 Task: Search for the email from 'shubham.jain@softage.net' with the subject 'Your trial has ended' and move it to the 'Deal Closed' folder.
Action: Mouse moved to (246, 10)
Screenshot: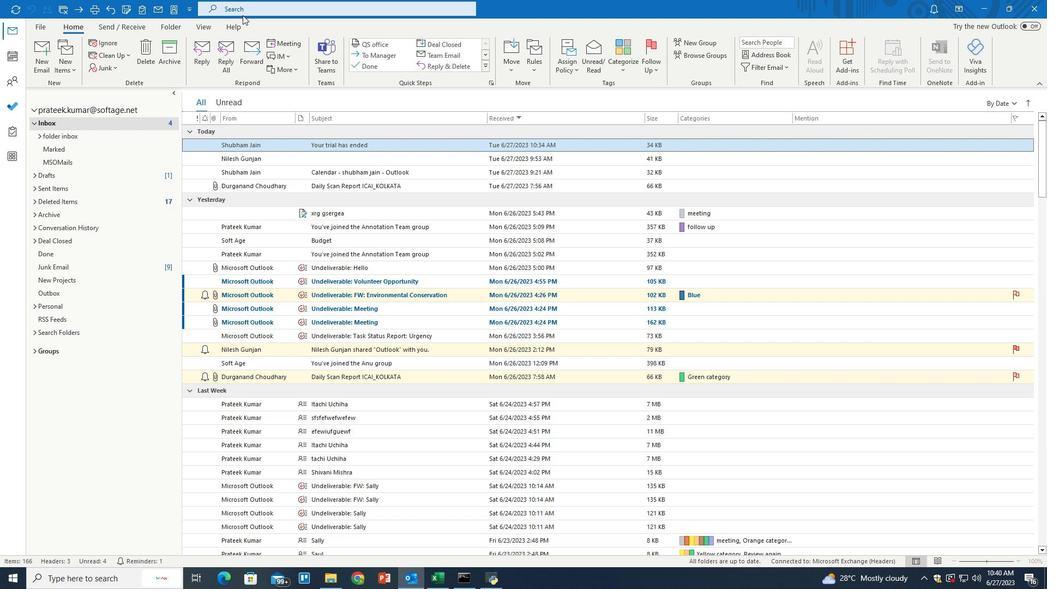 
Action: Mouse pressed left at (246, 10)
Screenshot: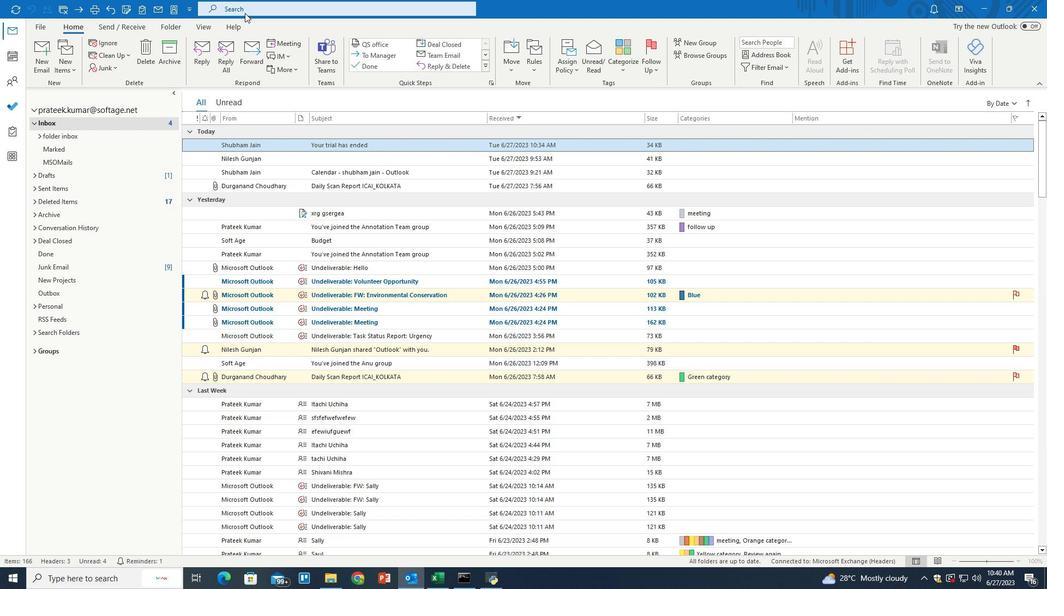 
Action: Mouse moved to (520, 7)
Screenshot: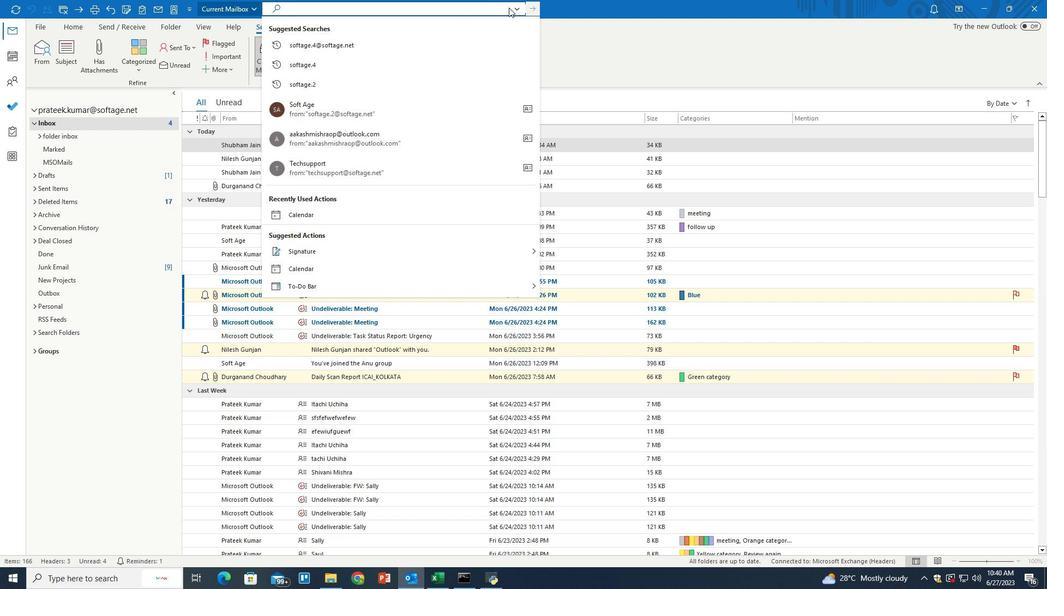 
Action: Mouse pressed left at (520, 7)
Screenshot: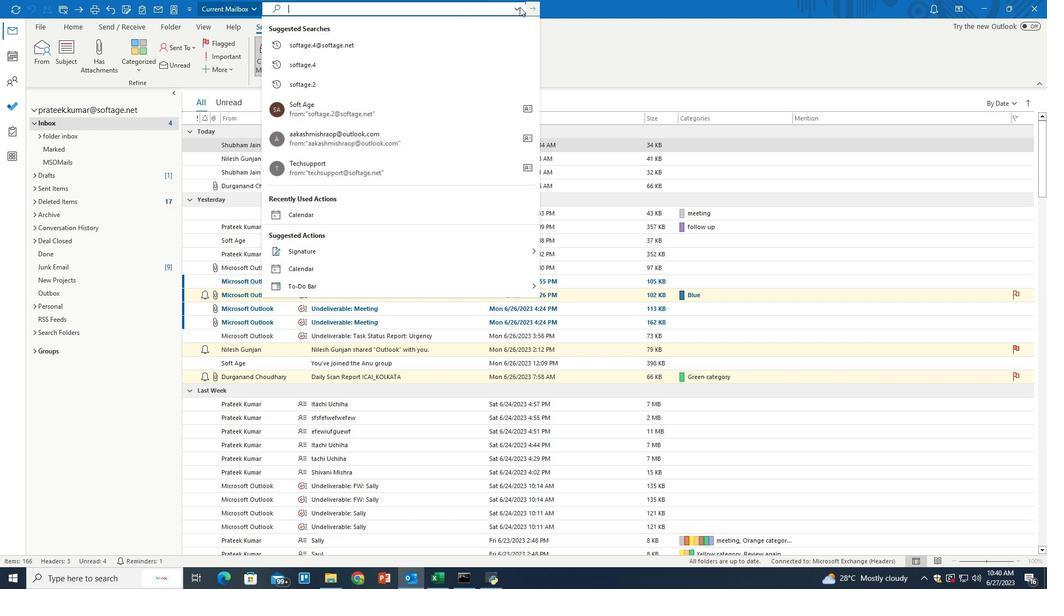 
Action: Mouse moved to (336, 155)
Screenshot: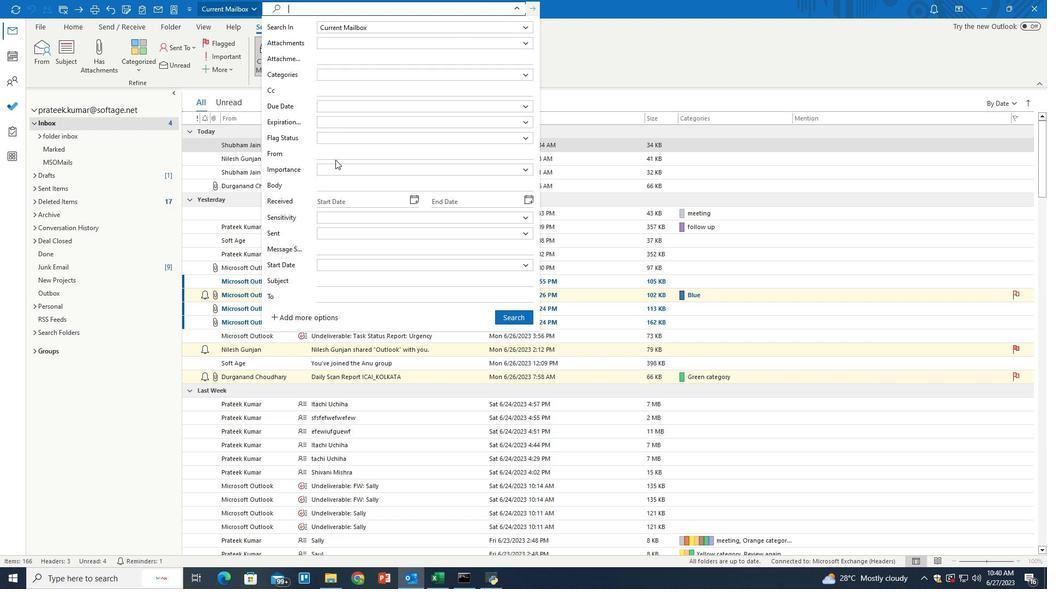 
Action: Mouse pressed left at (336, 155)
Screenshot: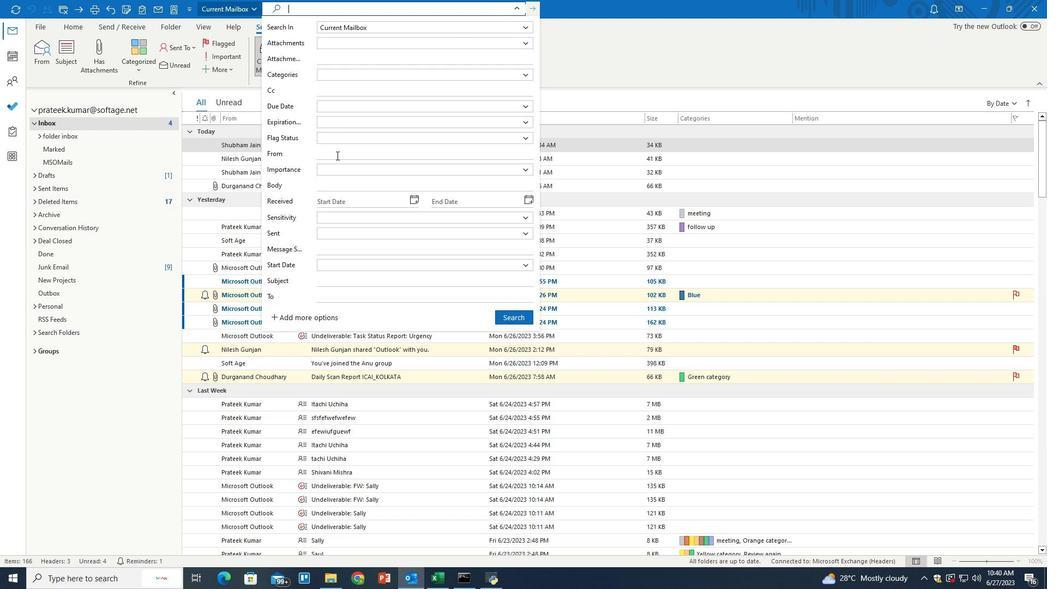 
Action: Key pressed shubham.jain<Key.shift>@softage.net
Screenshot: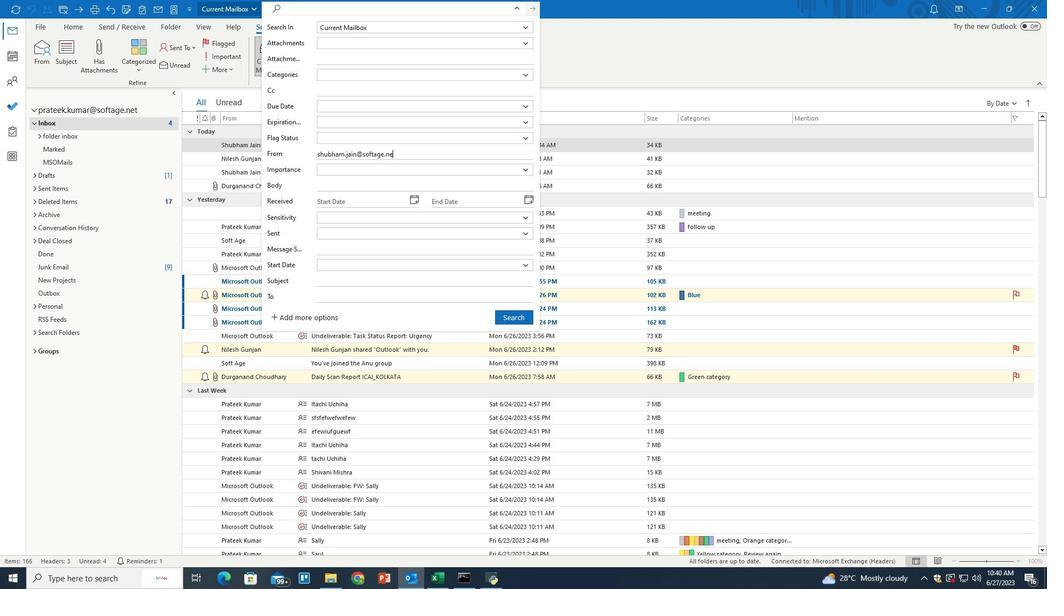 
Action: Mouse moved to (337, 277)
Screenshot: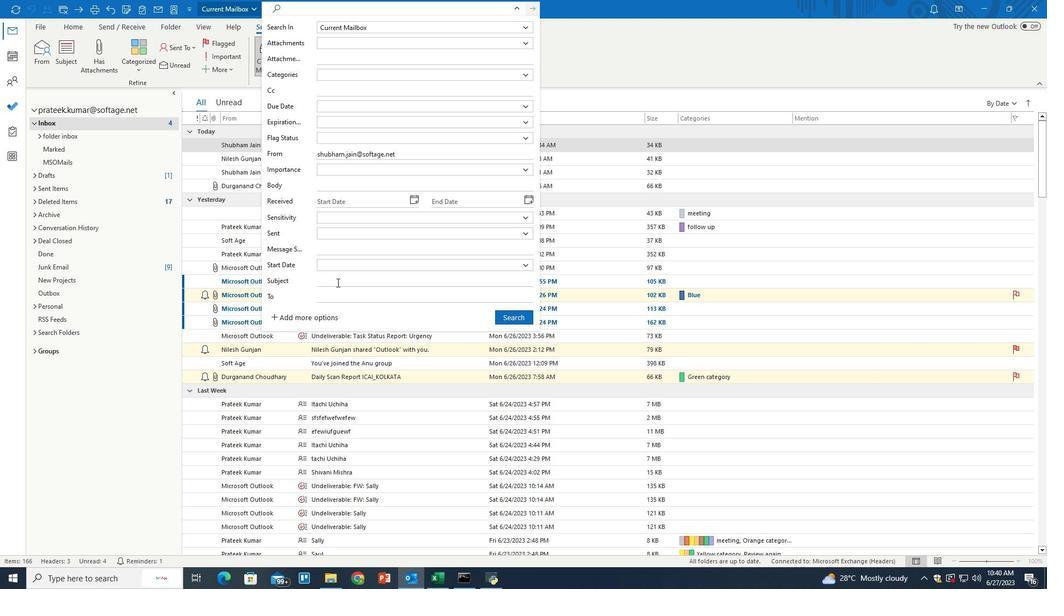 
Action: Mouse pressed left at (337, 277)
Screenshot: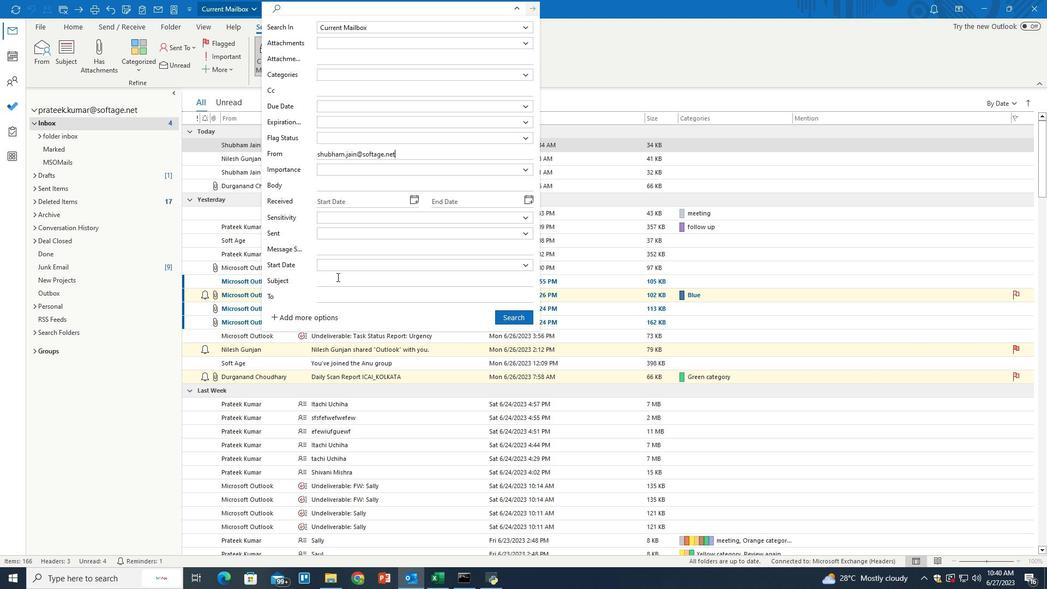 
Action: Key pressed <Key.shift>Your<Key.space>trial<Key.space>has<Key.space>ended
Screenshot: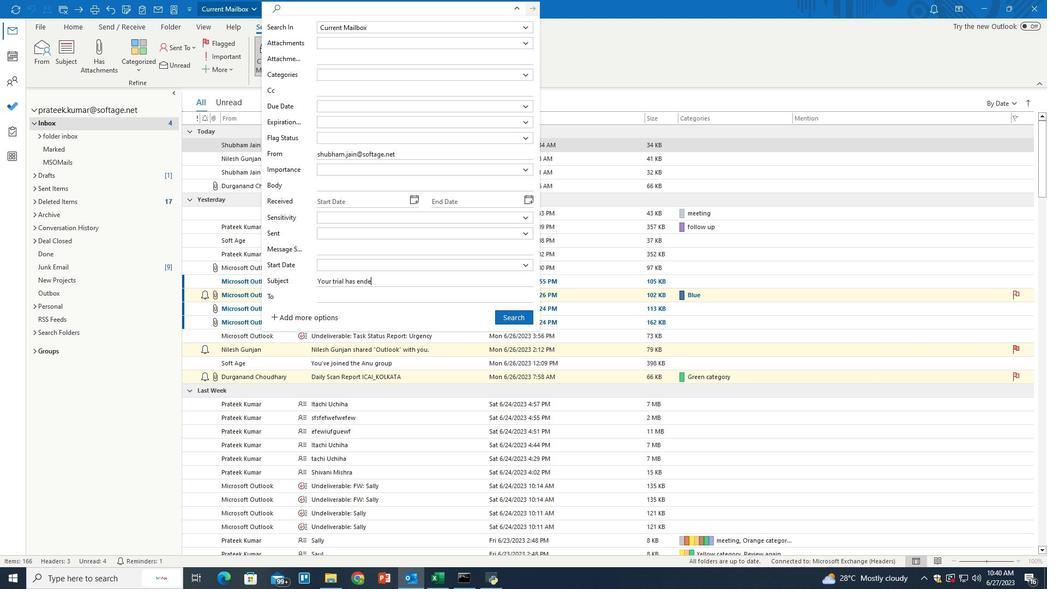 
Action: Mouse moved to (506, 318)
Screenshot: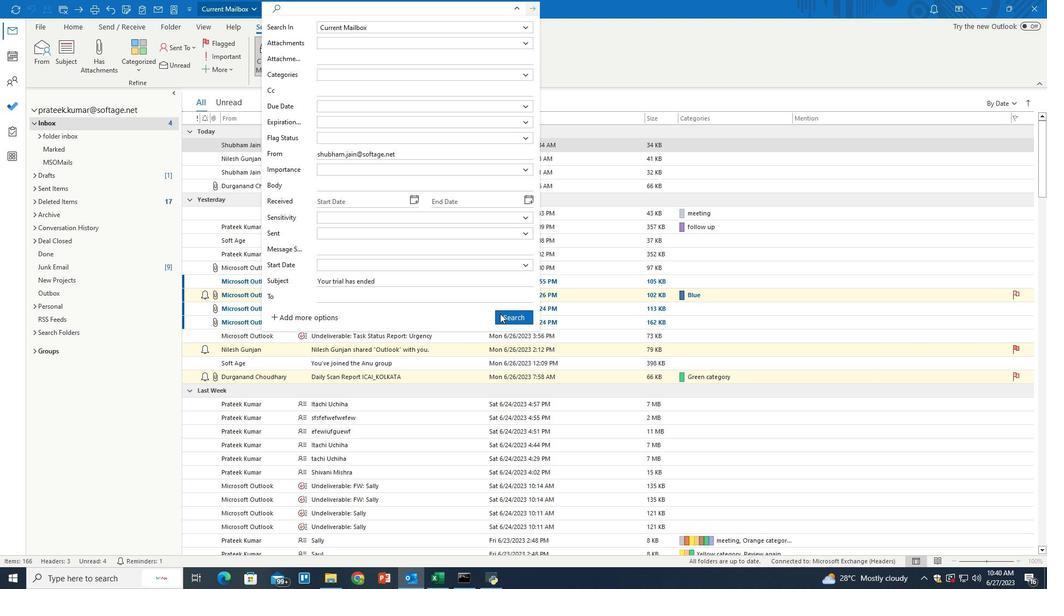 
Action: Mouse pressed left at (506, 318)
Screenshot: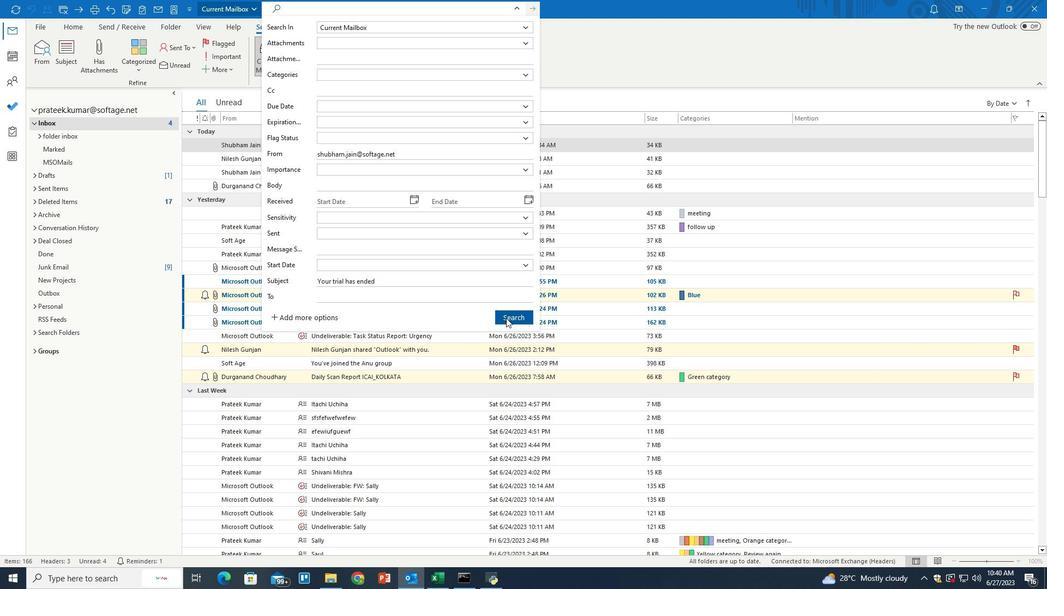 
Action: Mouse moved to (281, 141)
Screenshot: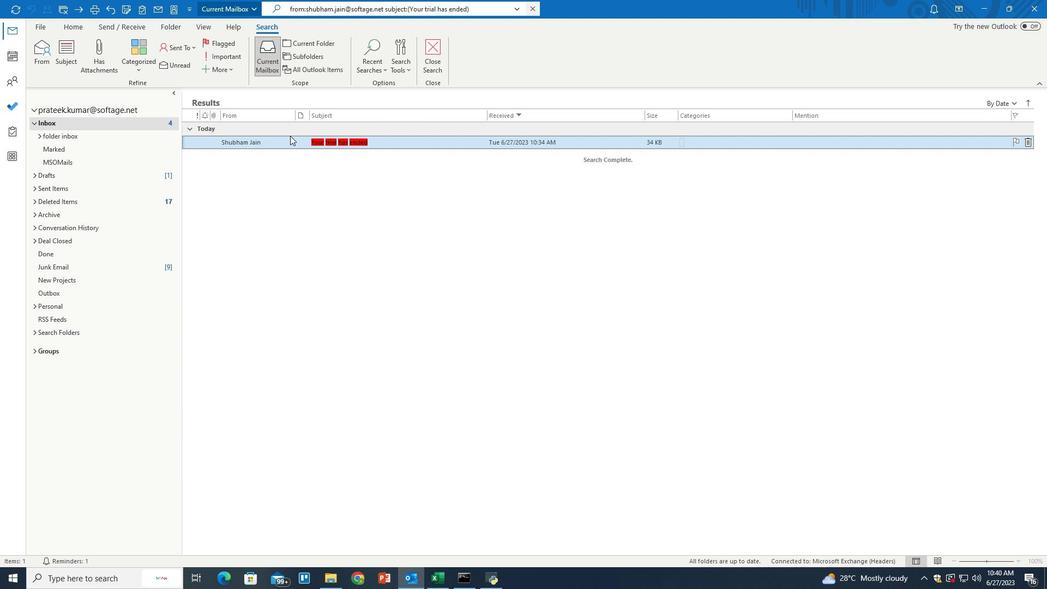 
Action: Mouse pressed right at (281, 141)
Screenshot: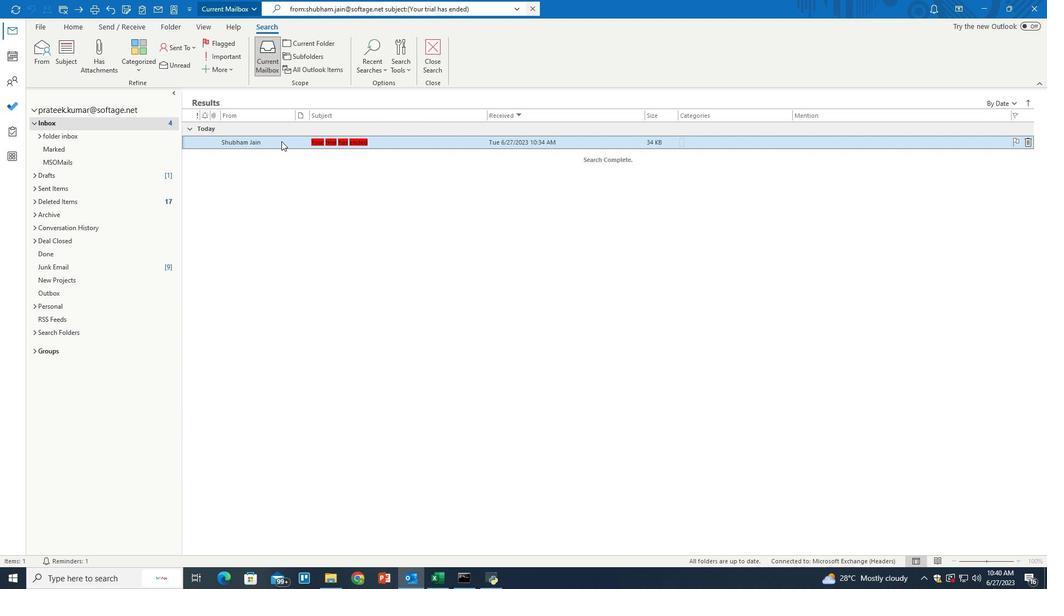 
Action: Mouse moved to (312, 357)
Screenshot: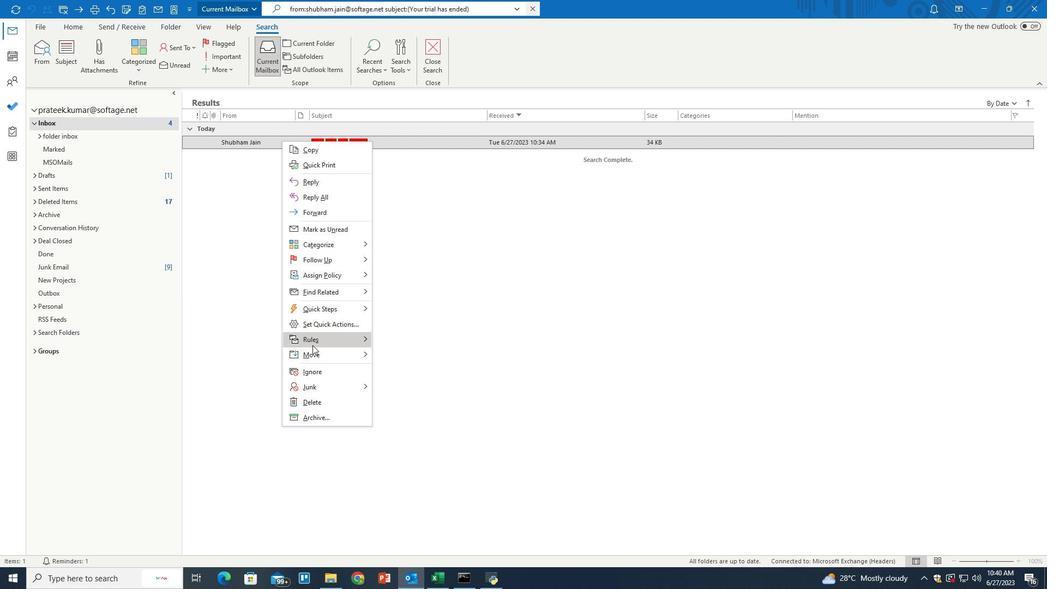 
Action: Mouse pressed left at (312, 357)
Screenshot: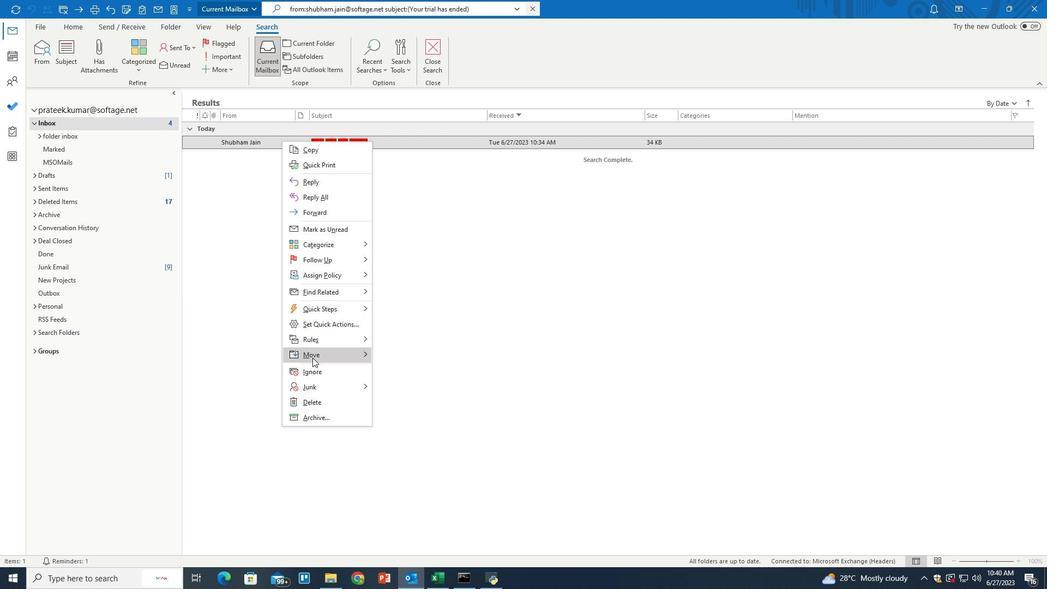 
Action: Mouse moved to (398, 369)
Screenshot: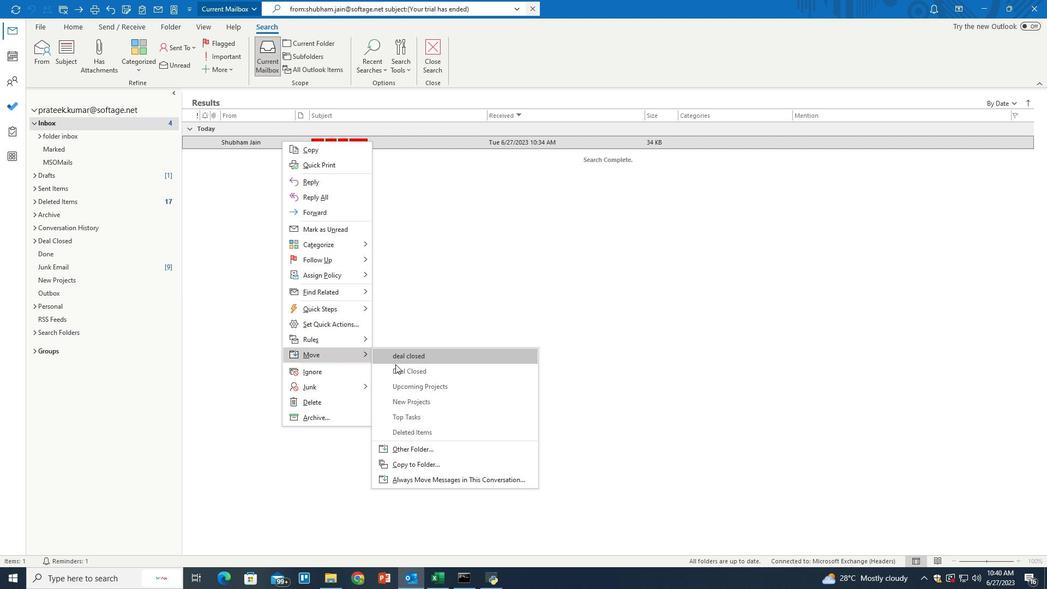 
Action: Mouse pressed left at (398, 369)
Screenshot: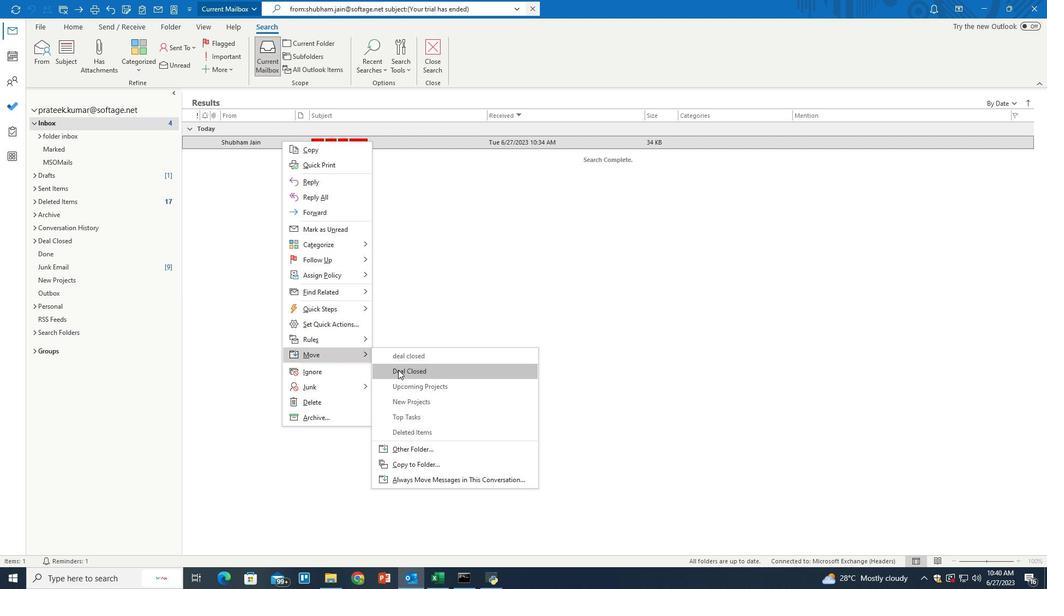 
